 Task: Use the formula "EQ" in spreadsheet "Project portfolio".
Action: Mouse pressed left at (593, 268)
Screenshot: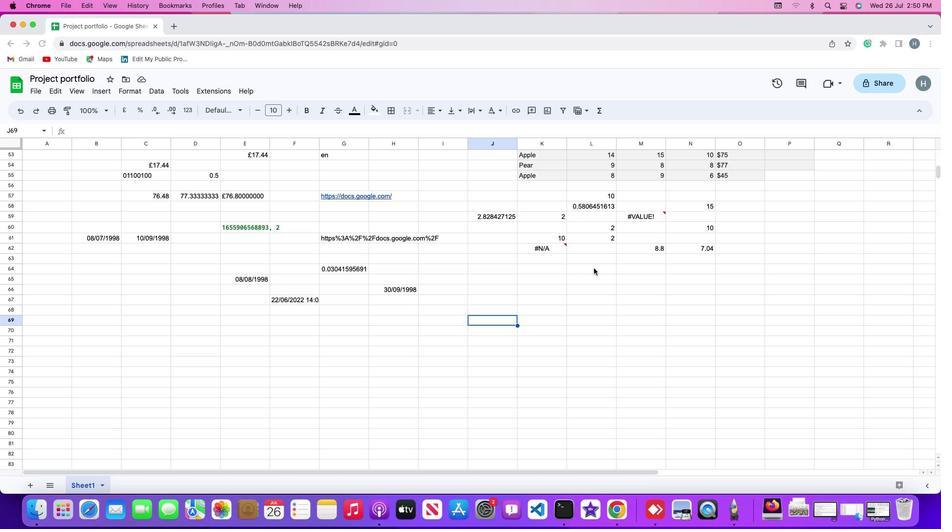 
Action: Mouse moved to (598, 266)
Screenshot: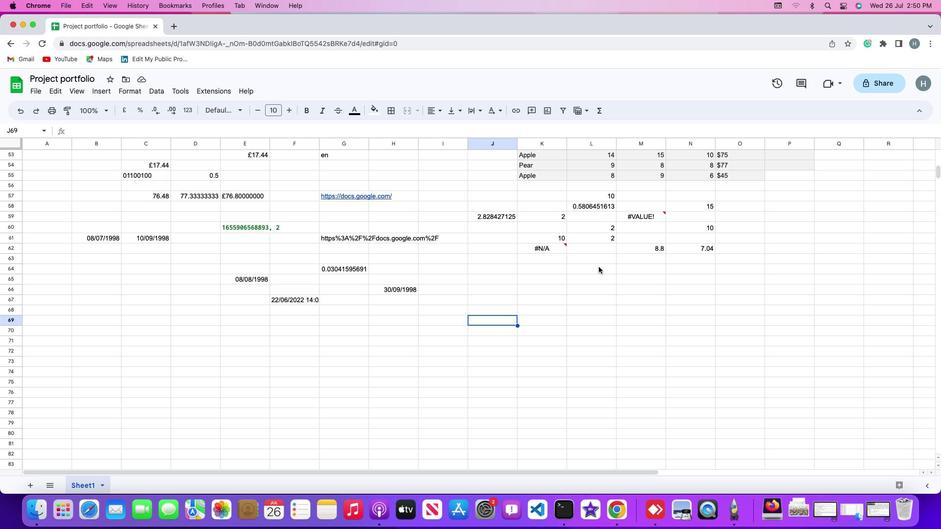 
Action: Mouse pressed left at (598, 266)
Screenshot: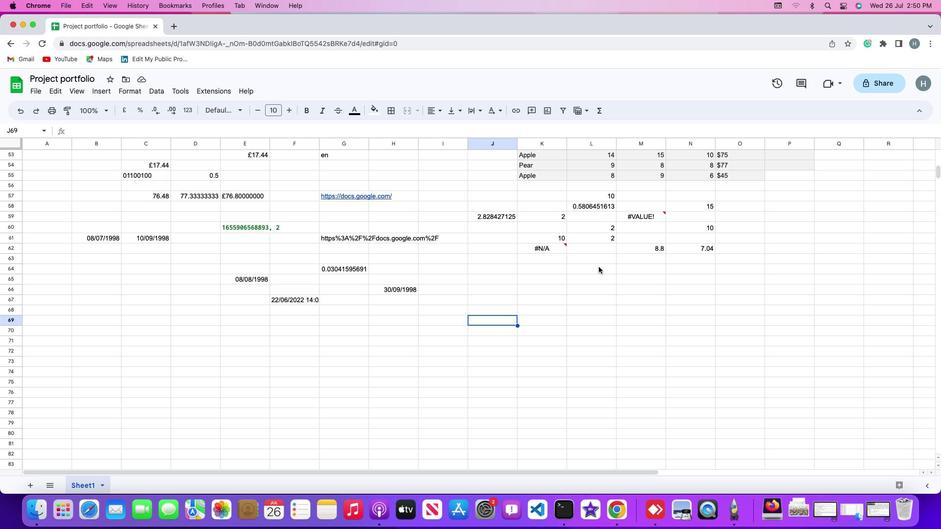 
Action: Mouse moved to (102, 88)
Screenshot: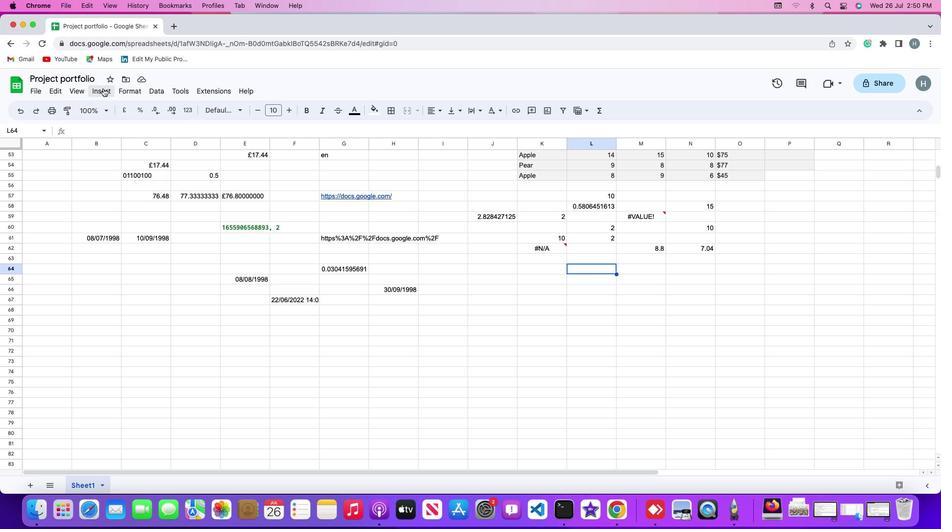 
Action: Mouse pressed left at (102, 88)
Screenshot: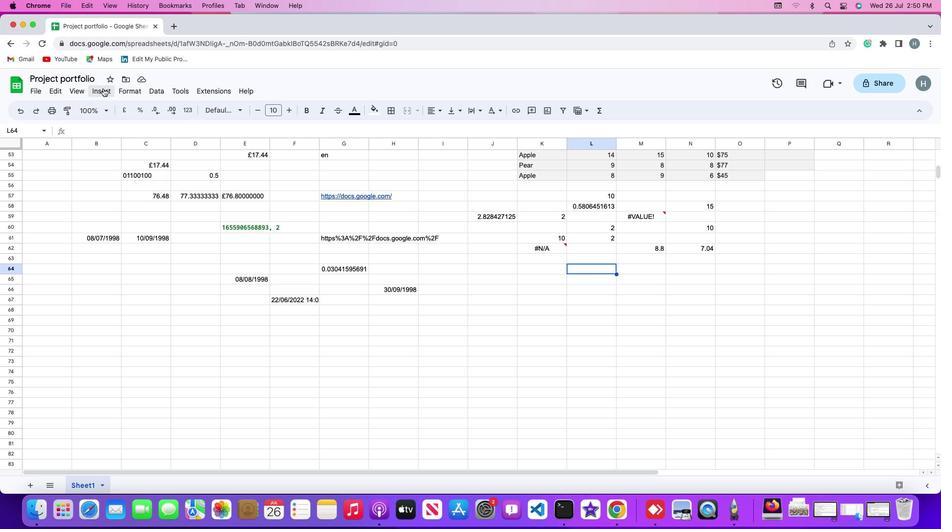
Action: Mouse moved to (132, 247)
Screenshot: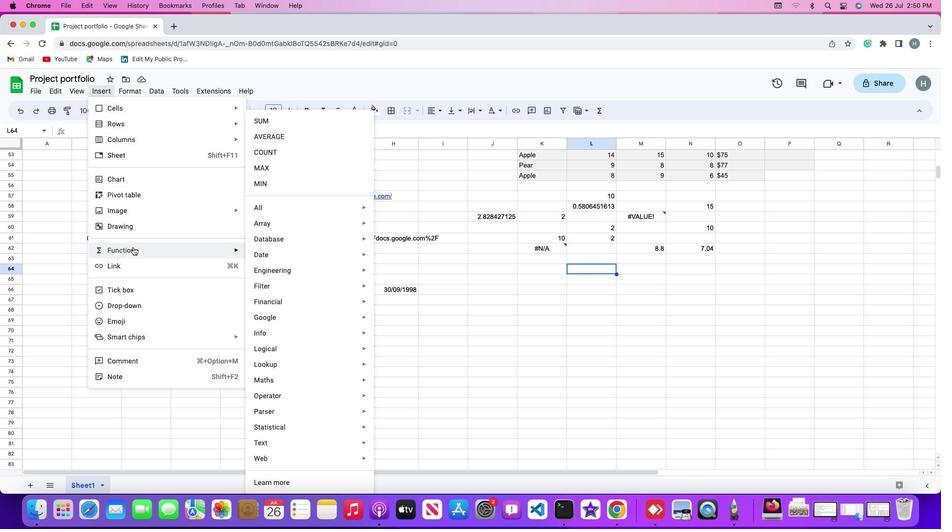 
Action: Mouse pressed left at (132, 247)
Screenshot: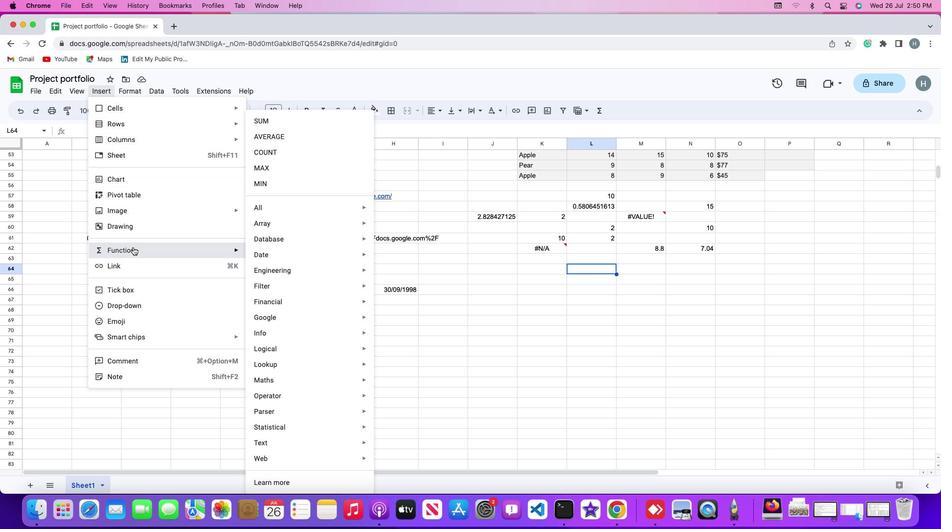 
Action: Mouse moved to (313, 203)
Screenshot: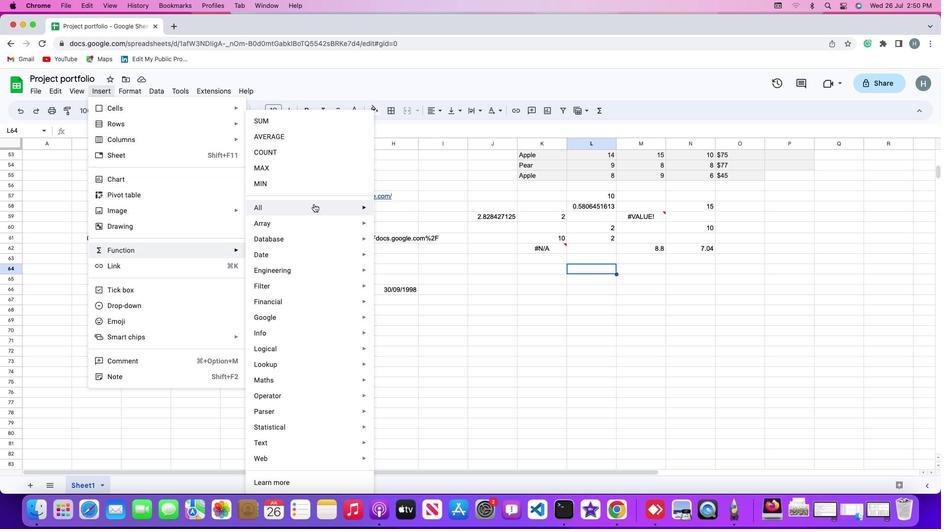 
Action: Mouse pressed left at (313, 203)
Screenshot: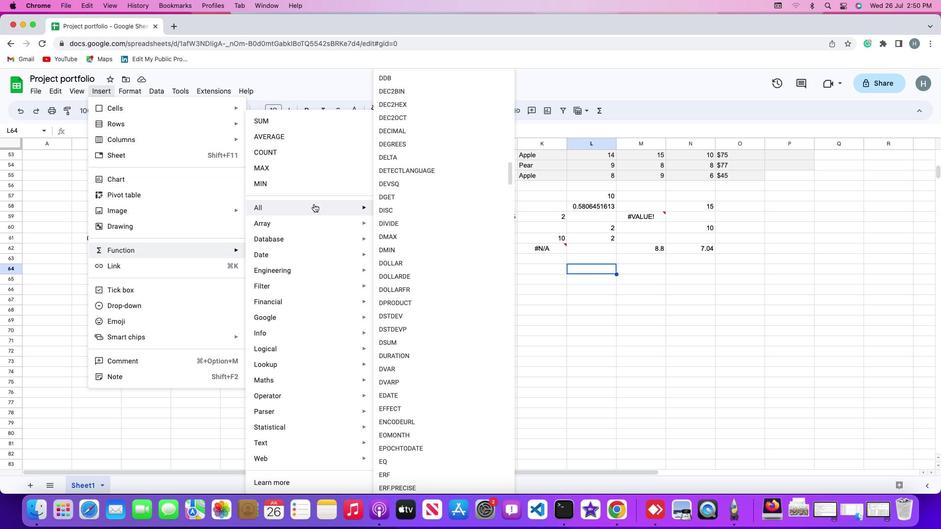 
Action: Mouse moved to (396, 463)
Screenshot: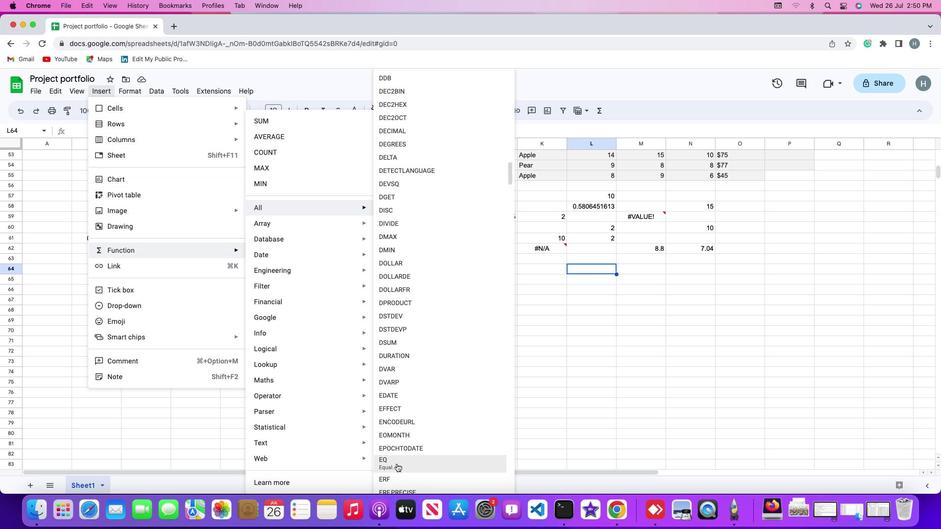 
Action: Mouse pressed left at (396, 463)
Screenshot: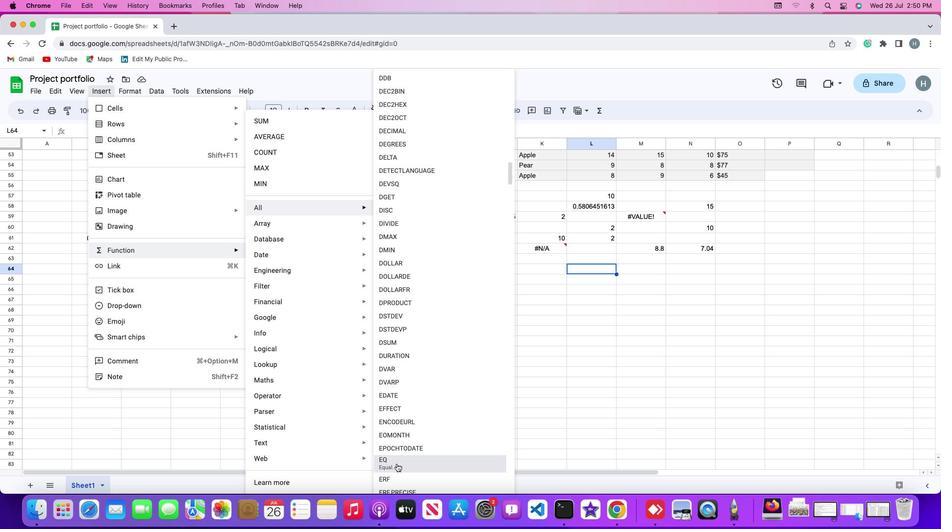 
Action: Mouse moved to (611, 229)
Screenshot: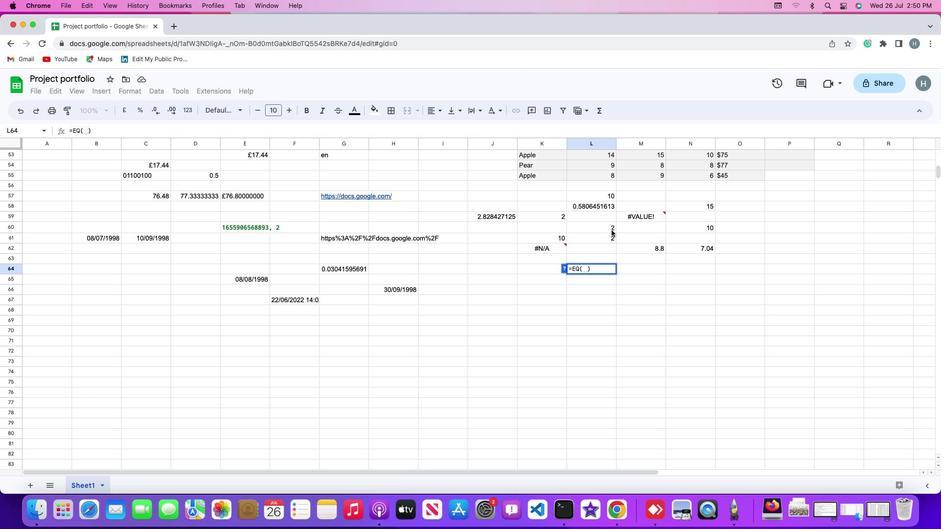 
Action: Mouse pressed left at (611, 229)
Screenshot: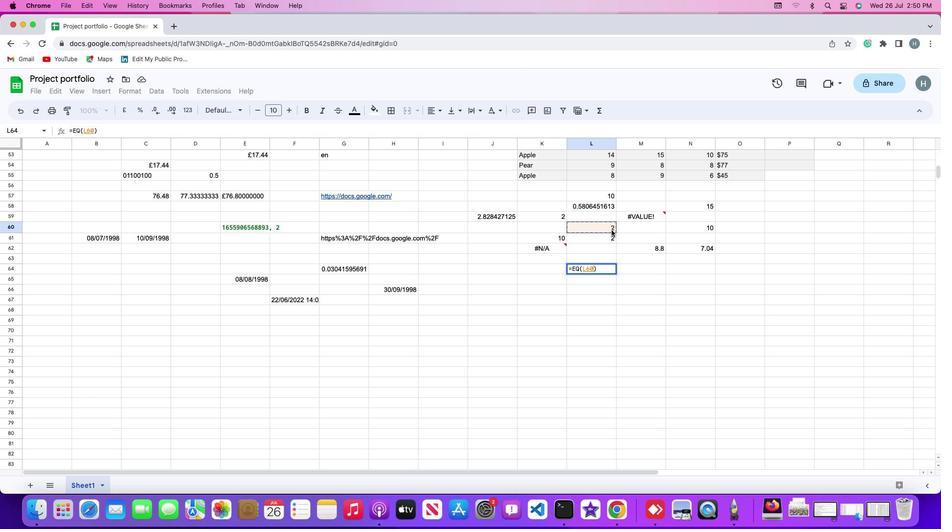 
Action: Key pressed ','
Screenshot: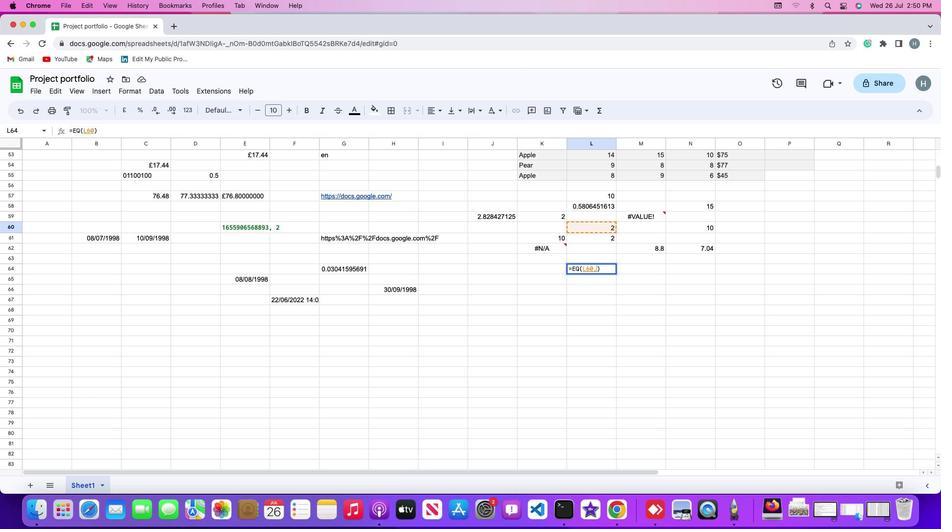 
Action: Mouse moved to (697, 228)
Screenshot: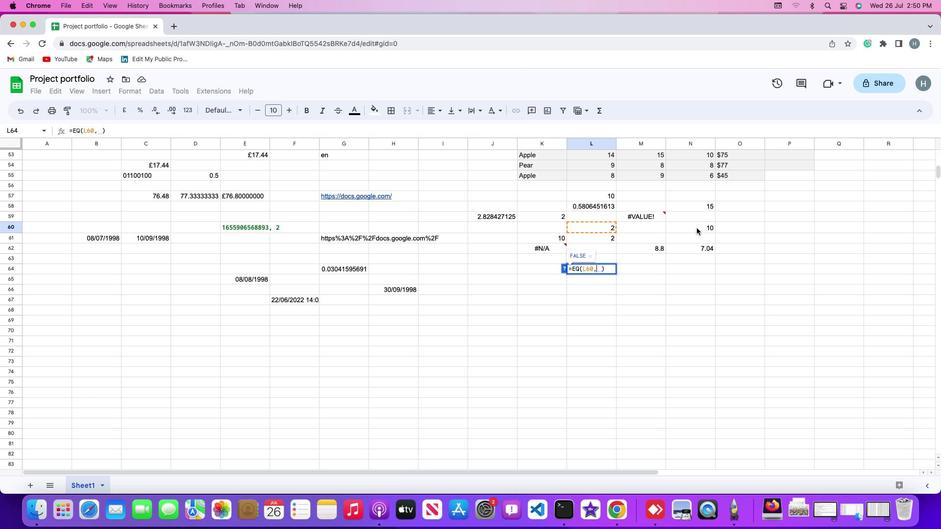 
Action: Mouse pressed left at (697, 228)
Screenshot: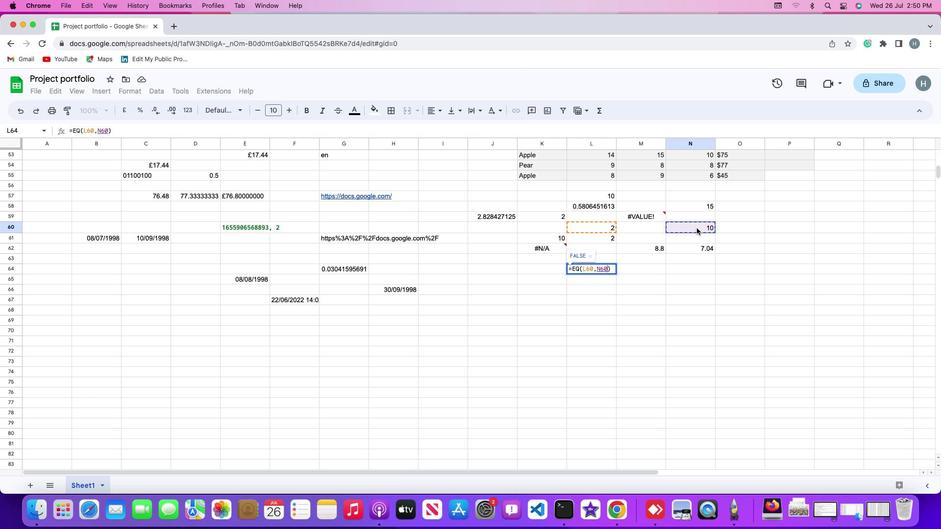 
Action: Mouse moved to (696, 228)
Screenshot: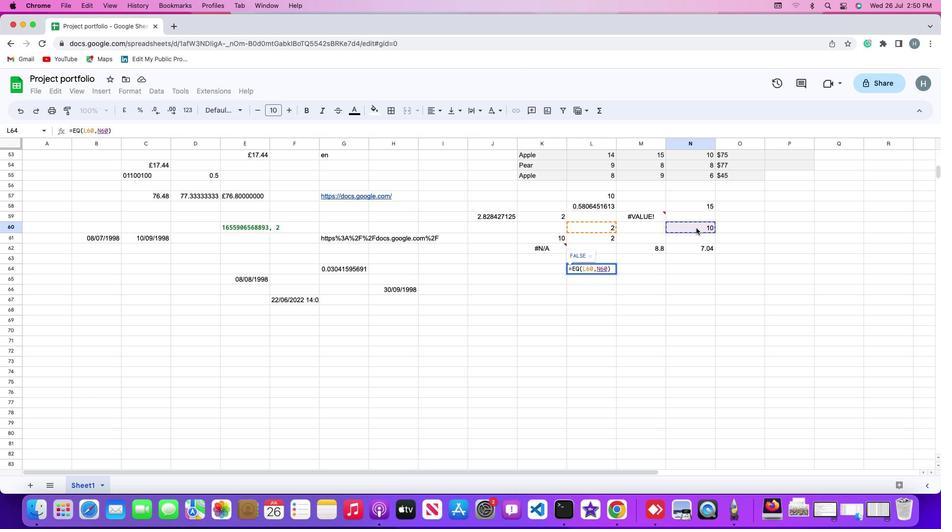 
Action: Key pressed Key.enter
Screenshot: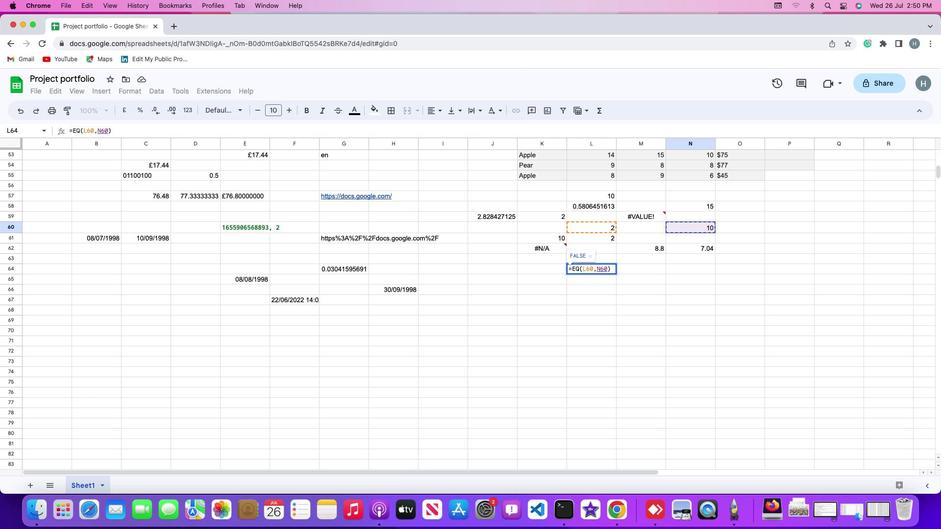
